 Task: Add title only  from layout.
Action: Mouse moved to (194, 71)
Screenshot: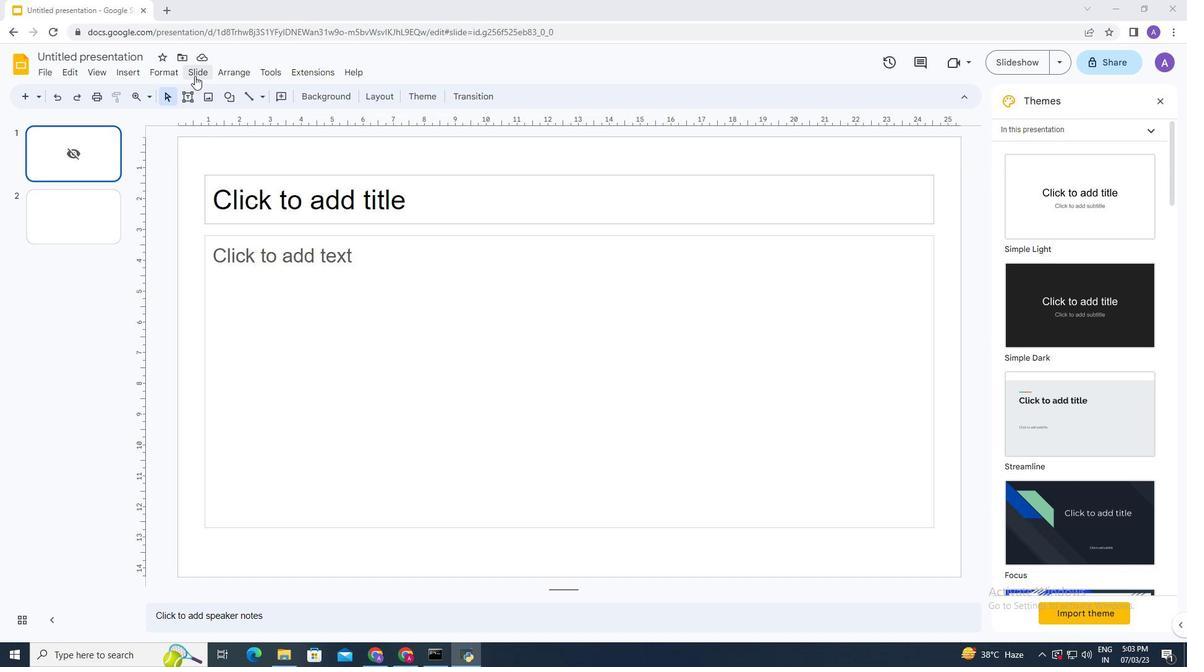 
Action: Mouse pressed left at (194, 71)
Screenshot: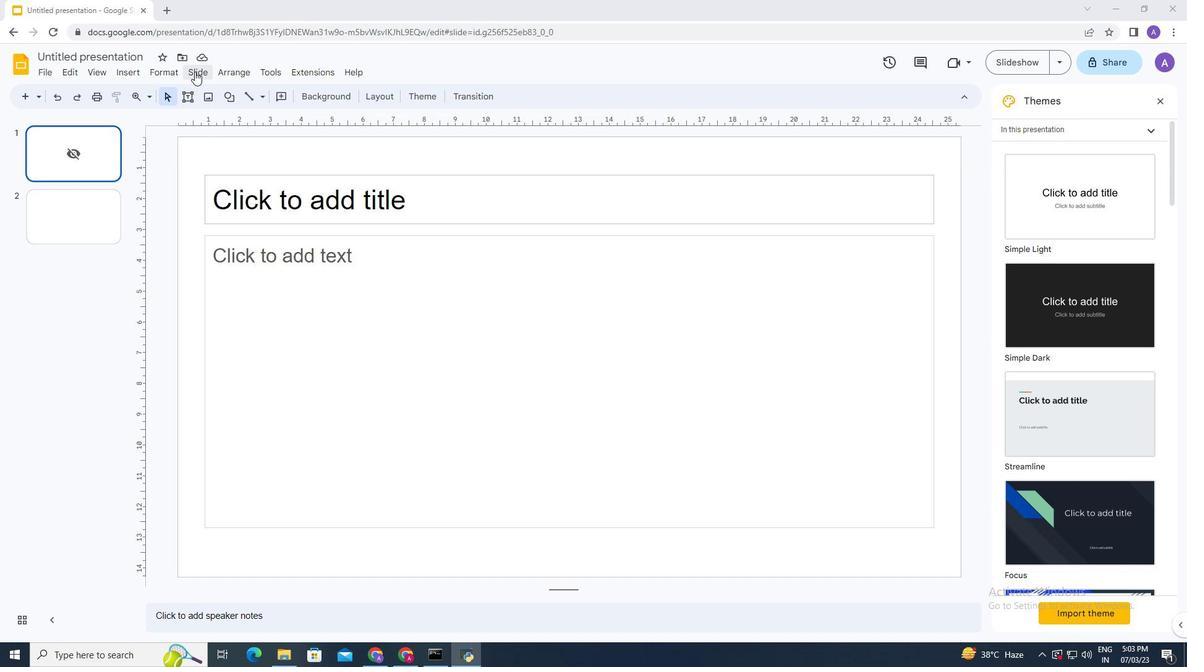 
Action: Mouse moved to (507, 312)
Screenshot: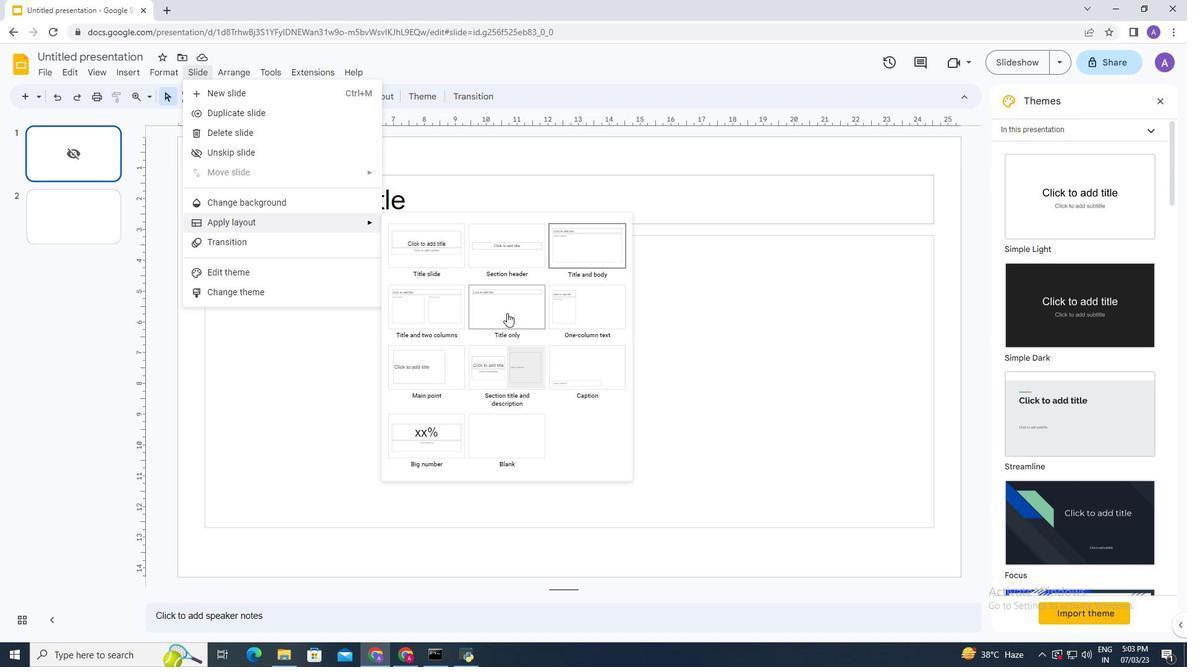
Action: Mouse pressed left at (507, 312)
Screenshot: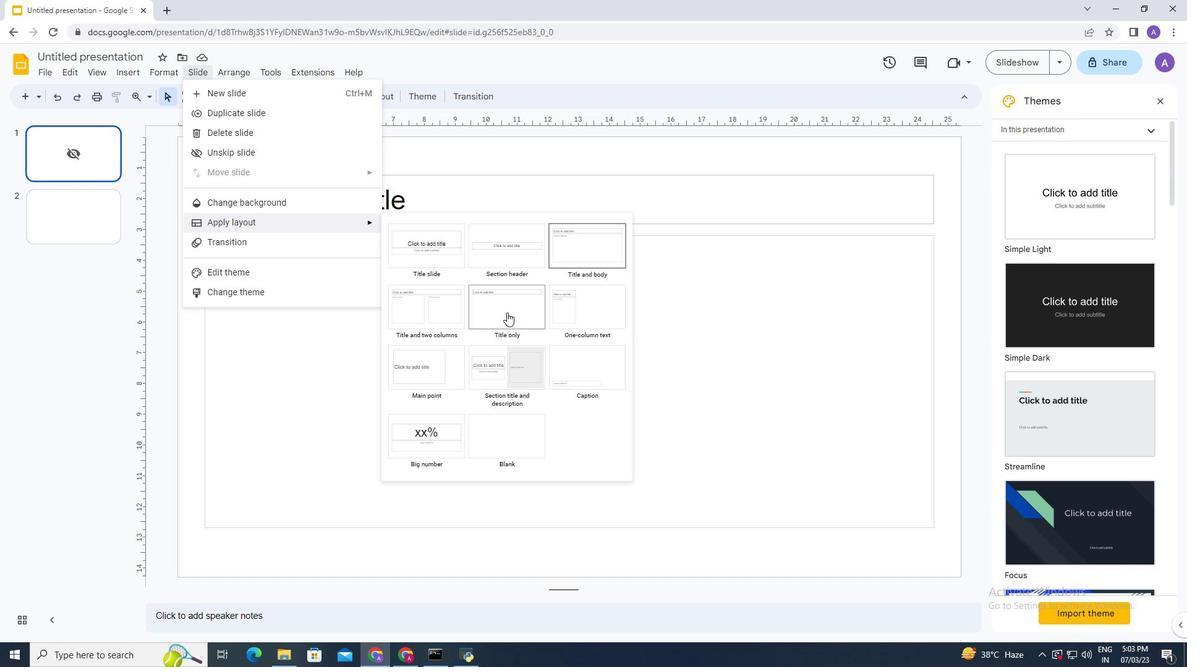 
